 Task: Add a signature John Baker containing Best wishes for a happy National Mens Day, John Baker to email address softage.2@softage.net and add a folder Influencer outreach
Action: Mouse scrolled (589, 299) with delta (0, 0)
Screenshot: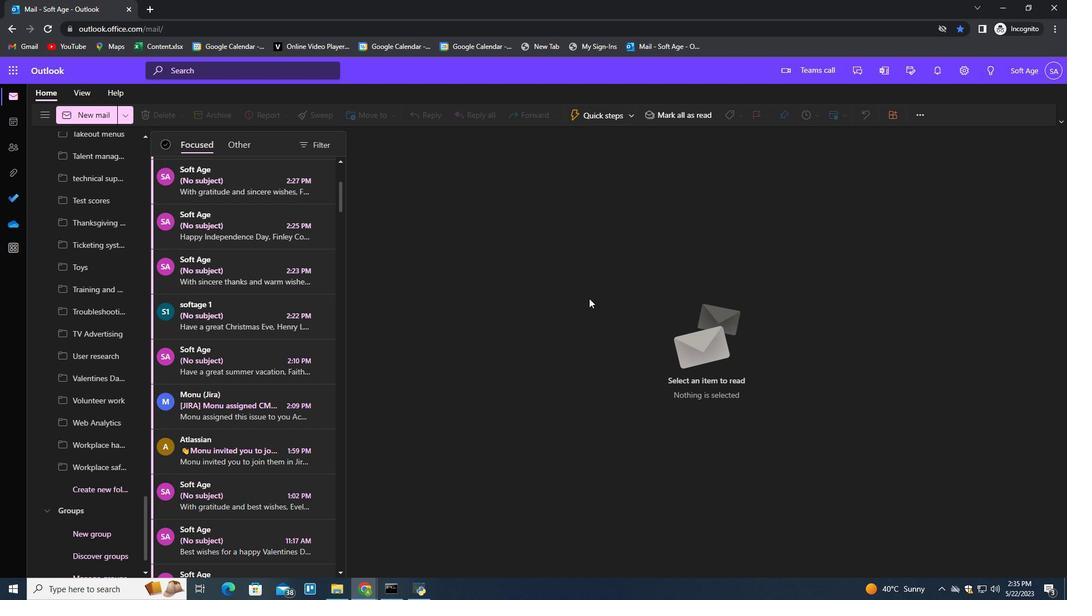 
Action: Mouse pressed left at (589, 298)
Screenshot: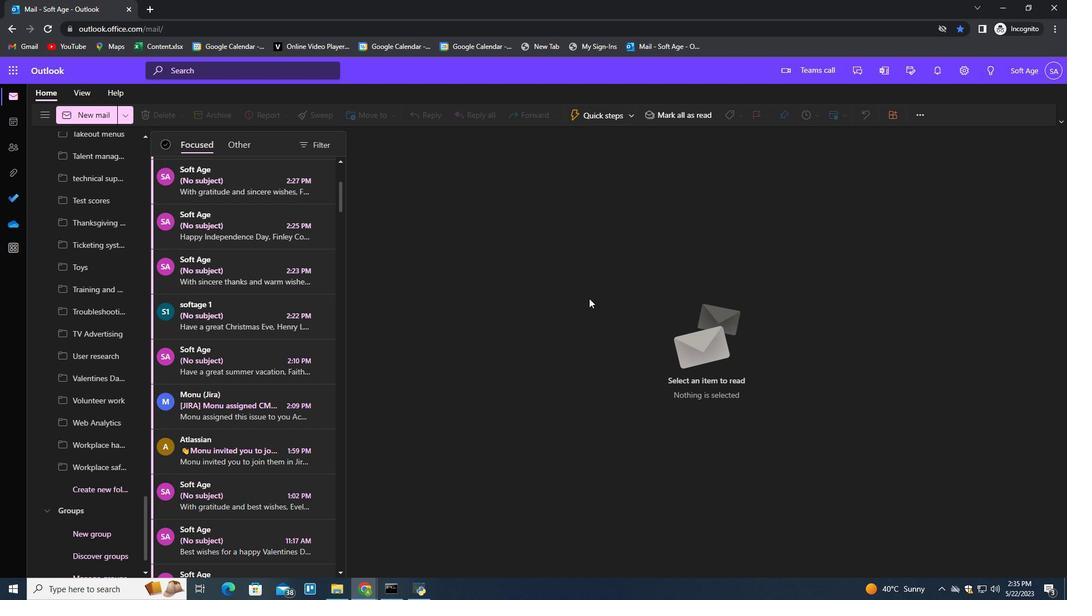 
Action: Key pressed n
Screenshot: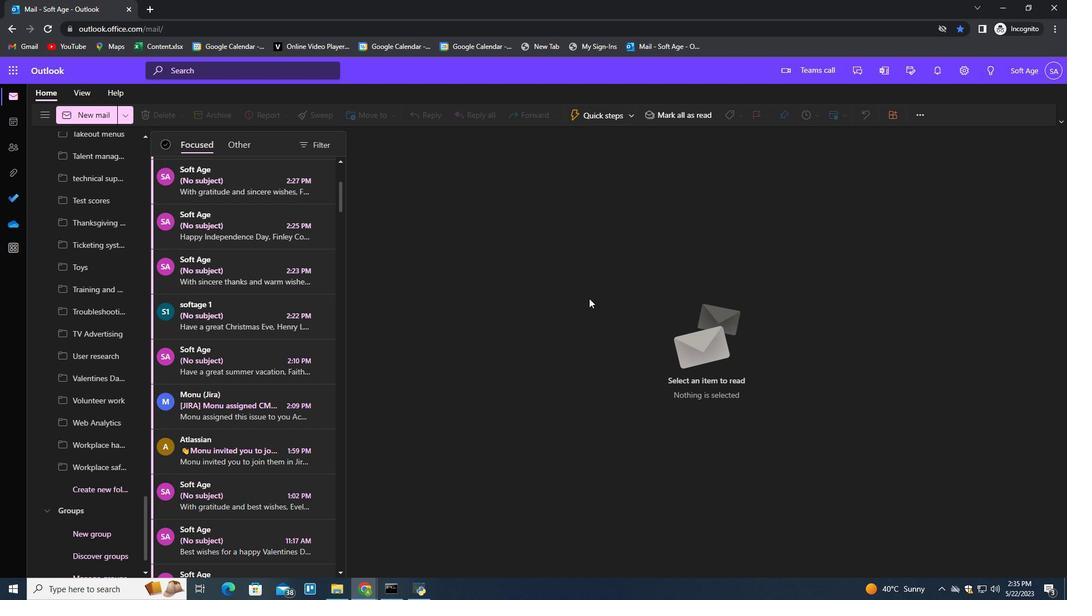 
Action: Mouse moved to (739, 117)
Screenshot: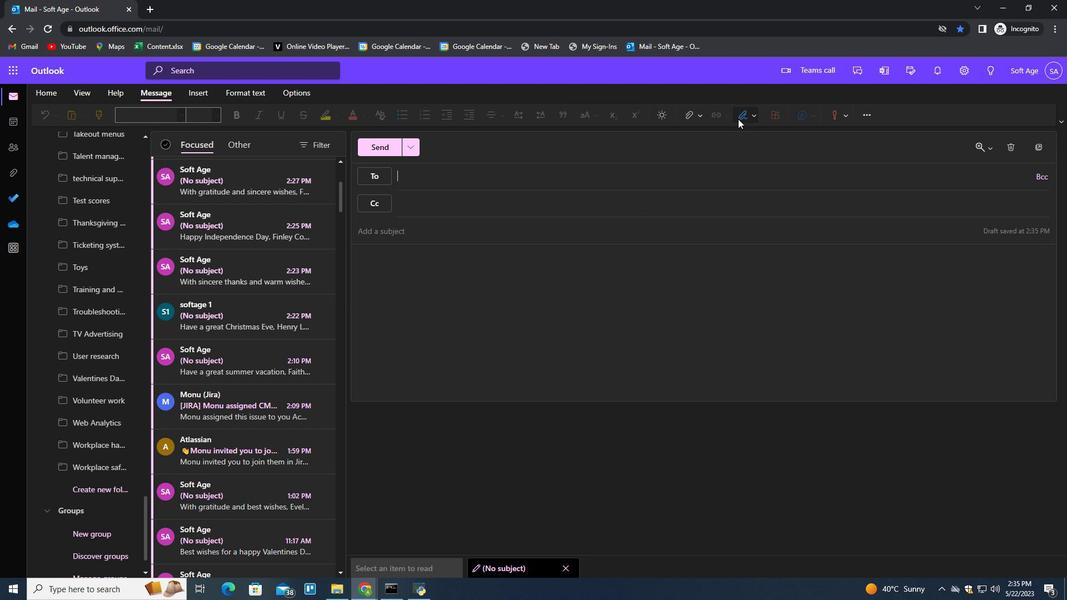 
Action: Mouse pressed left at (739, 117)
Screenshot: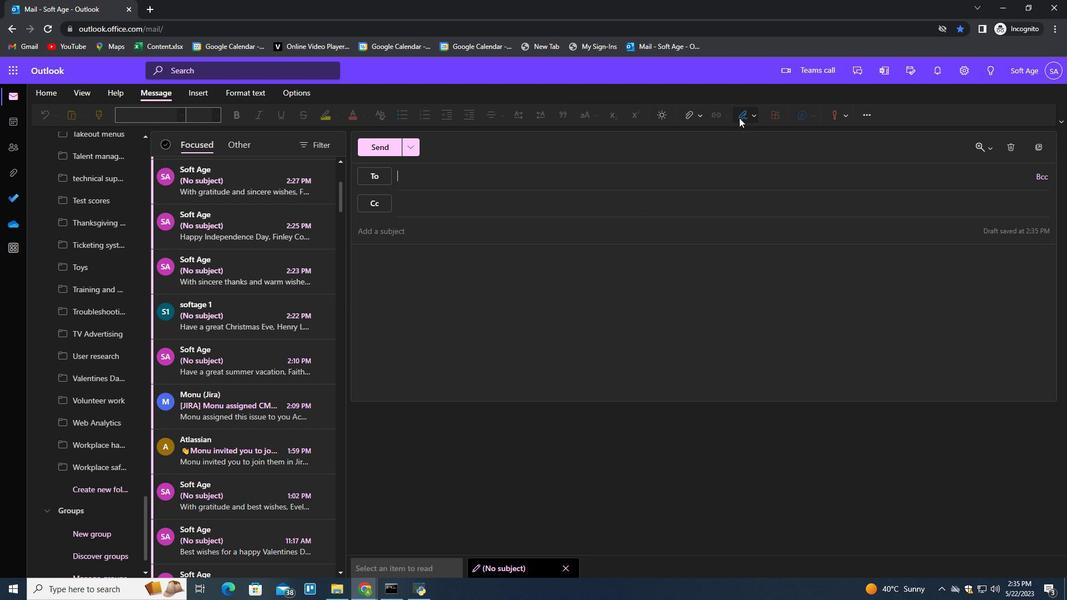 
Action: Mouse moved to (731, 161)
Screenshot: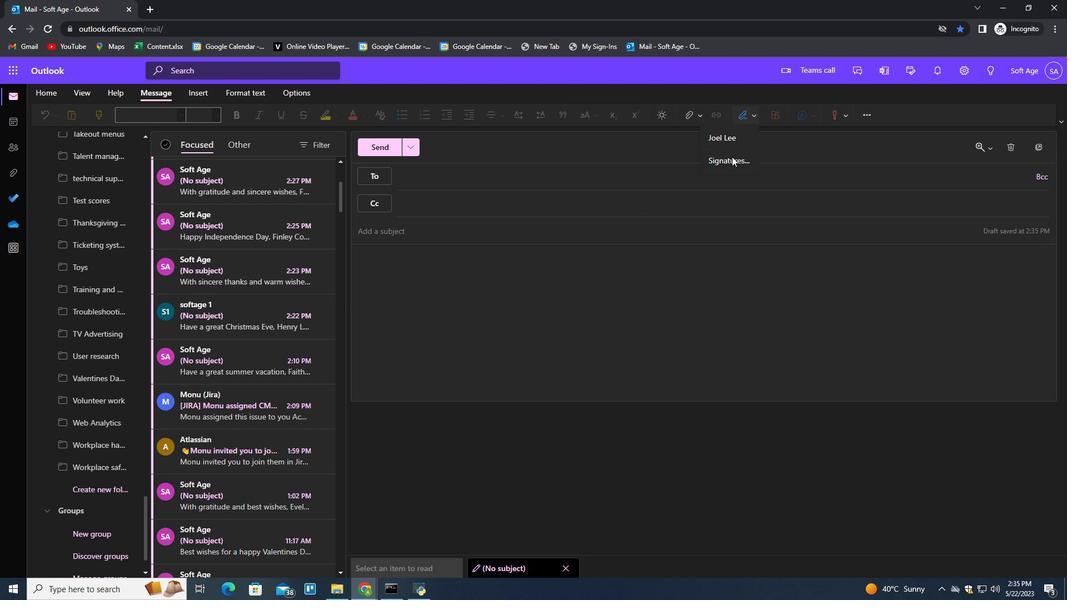 
Action: Mouse pressed left at (731, 161)
Screenshot: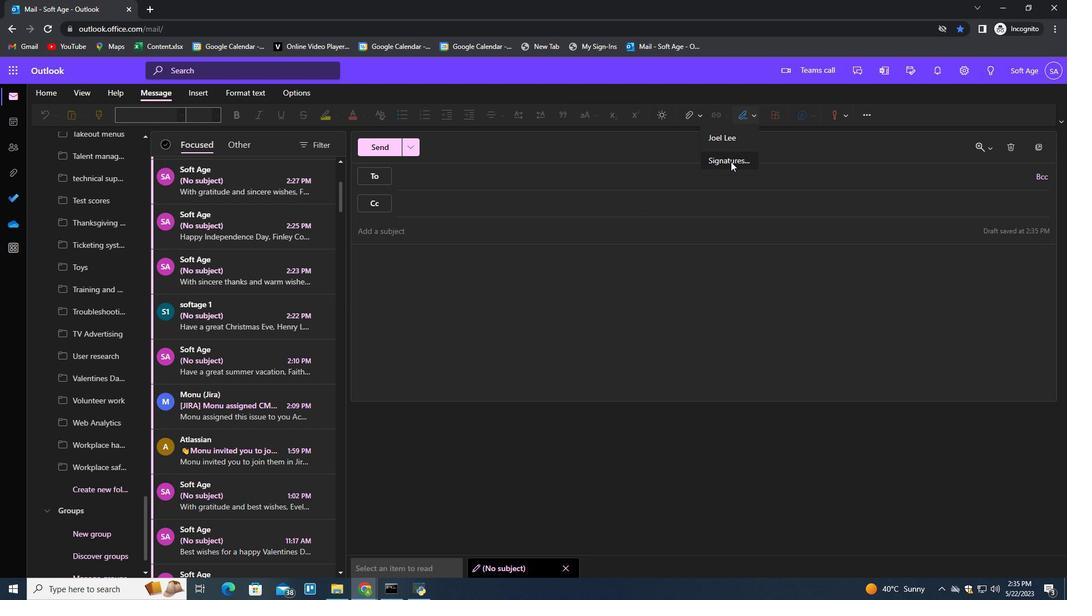 
Action: Mouse moved to (761, 201)
Screenshot: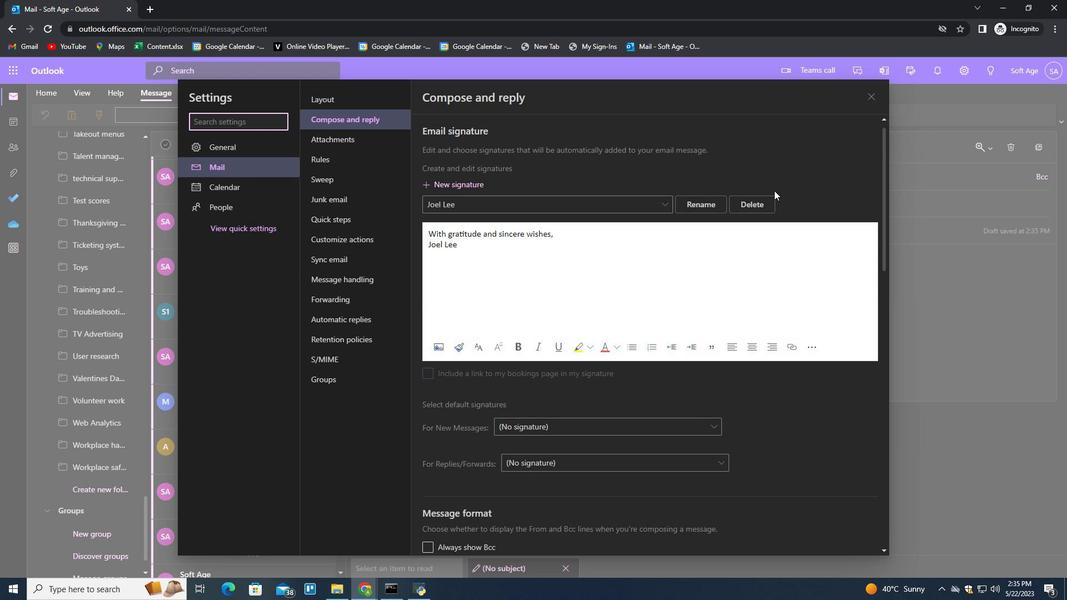 
Action: Mouse pressed left at (761, 201)
Screenshot: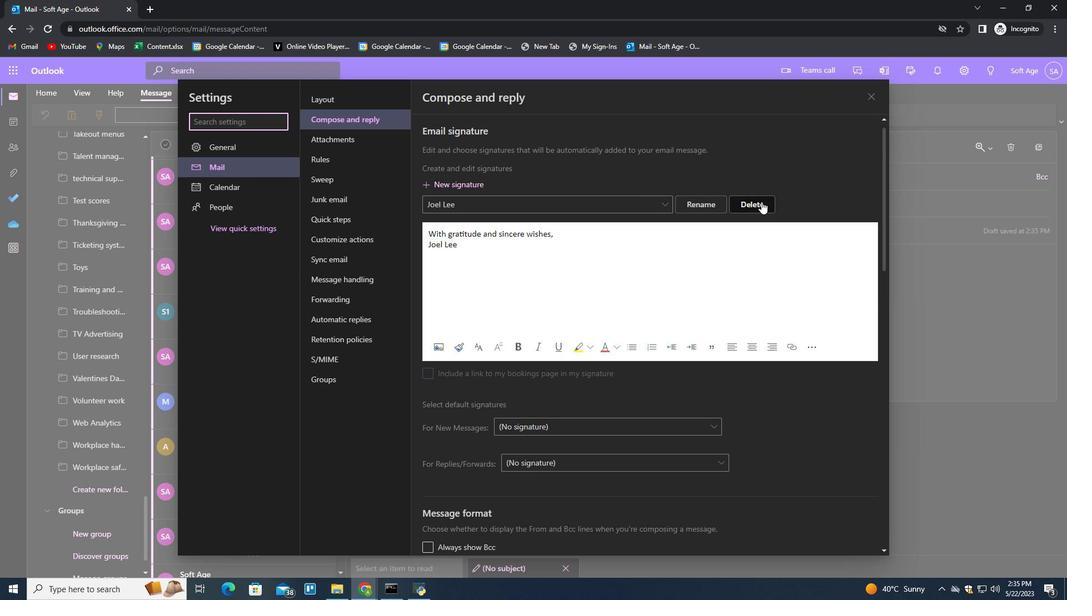 
Action: Mouse moved to (761, 202)
Screenshot: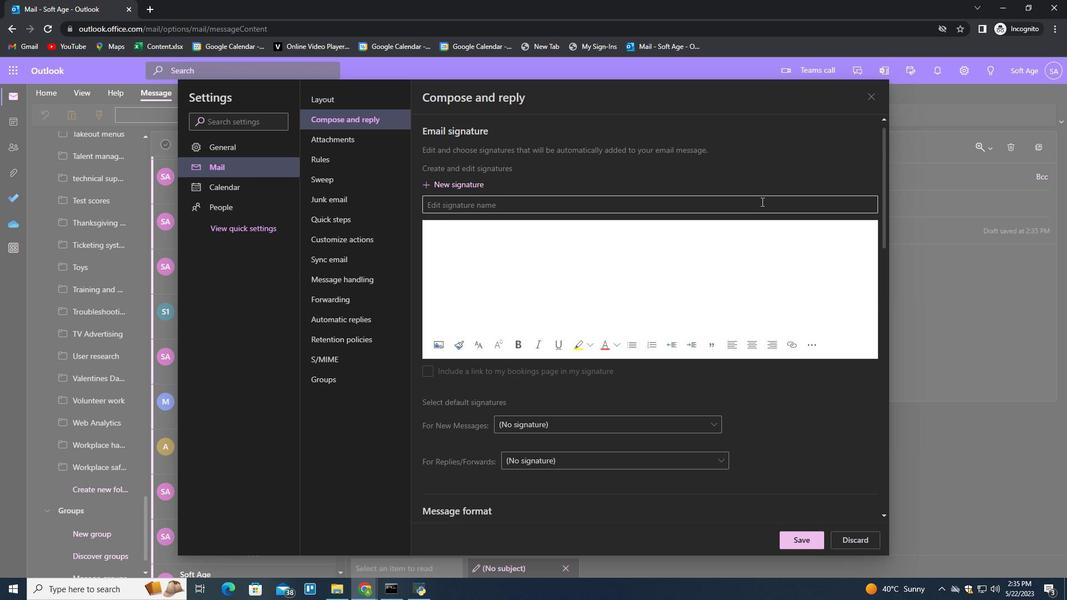 
Action: Mouse pressed left at (761, 202)
Screenshot: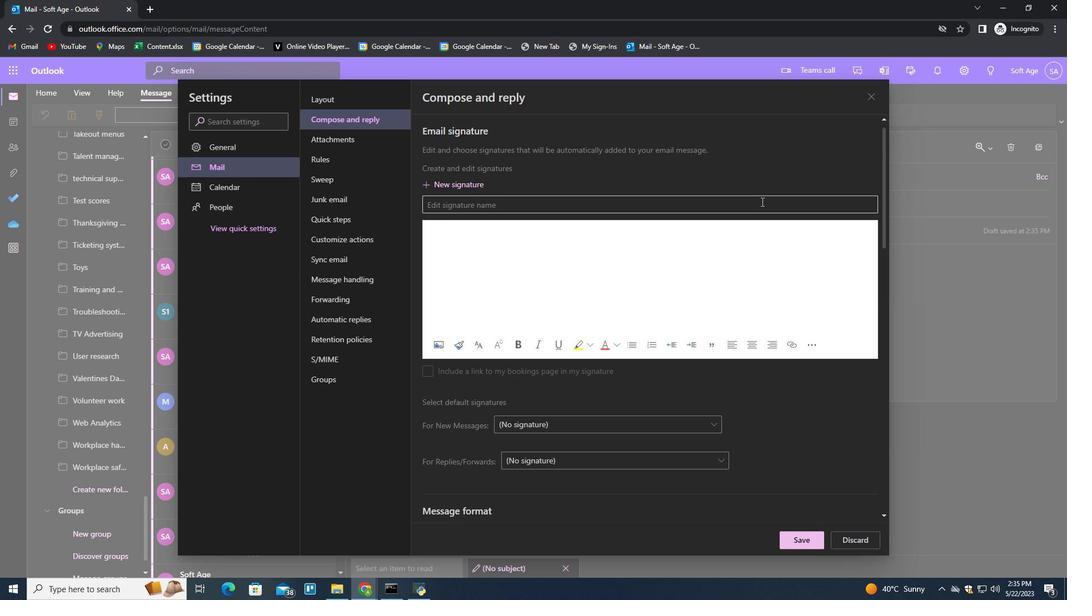 
Action: Key pressed <Key.shift>Jogn<Key.space><Key.backspace><Key.backspace><Key.backspace>hn<Key.space><Key.shift>Baker<Key.space><Key.tab><Key.shift>Best<Key.space>wishes<Key.space>for<Key.space>a<Key.space>happy<Key.space><Key.shift>nati<Key.backspace><Key.backspace><Key.backspace><Key.backspace><Key.shift>National<Key.space><Key.shift>Mens<Key.space><Key.shift>Day,<Key.shift_r><Key.enter><Key.shift><Key.shift><Key.shift><Key.shift>John<Key.space><Key.shift>Bad<Key.backspace>ker
Screenshot: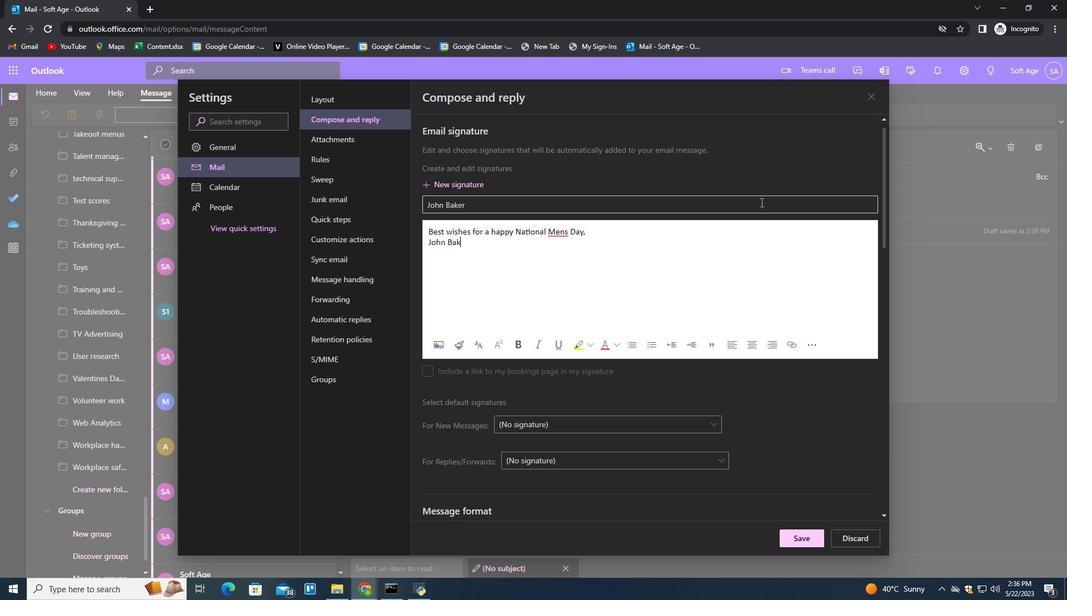 
Action: Mouse moved to (802, 532)
Screenshot: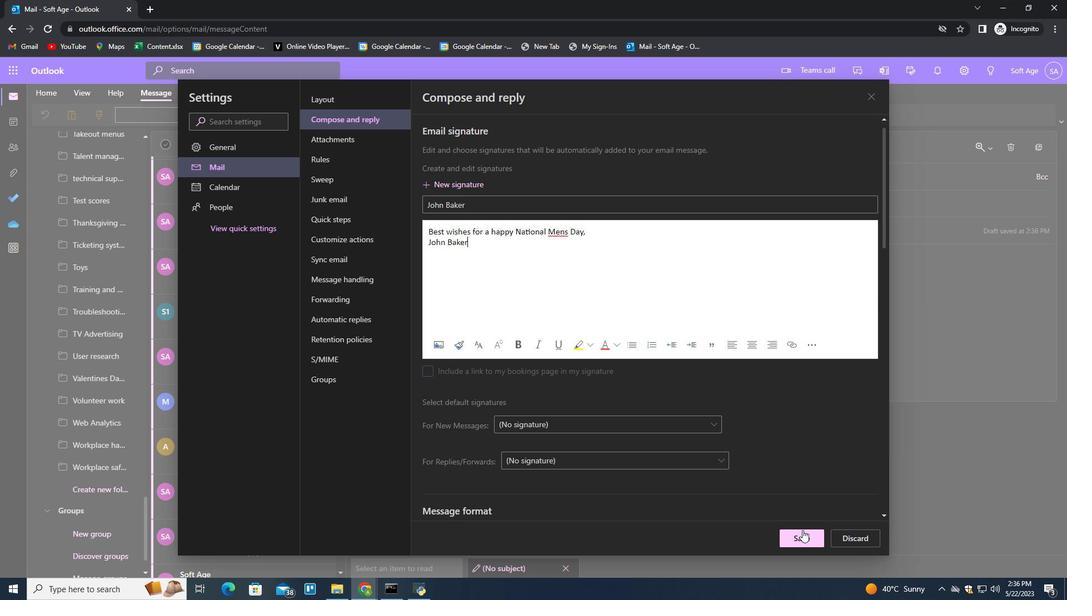 
Action: Mouse pressed left at (802, 532)
Screenshot: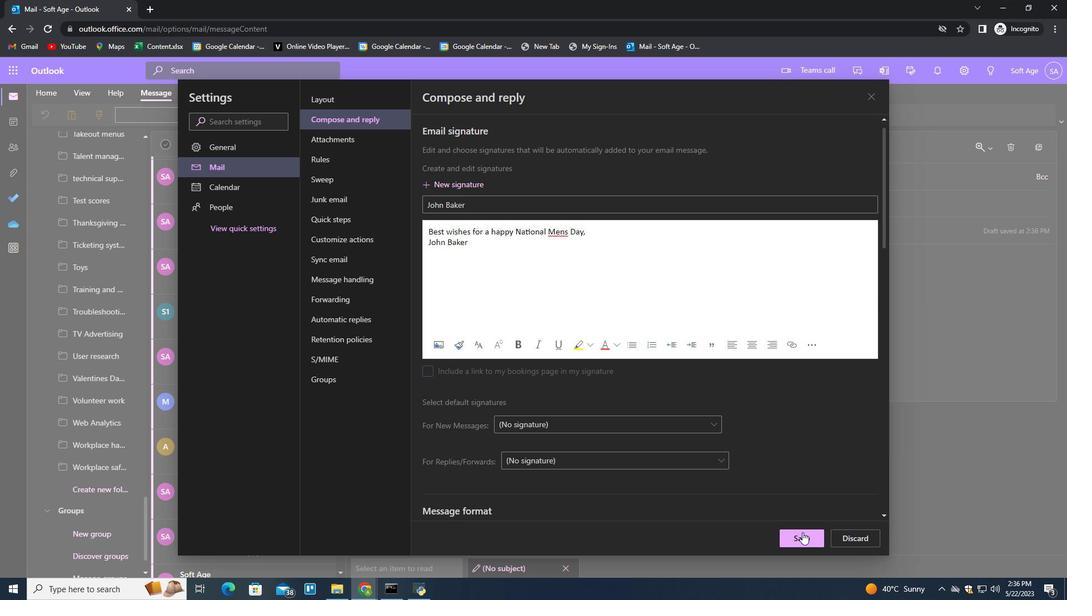 
Action: Mouse moved to (956, 263)
Screenshot: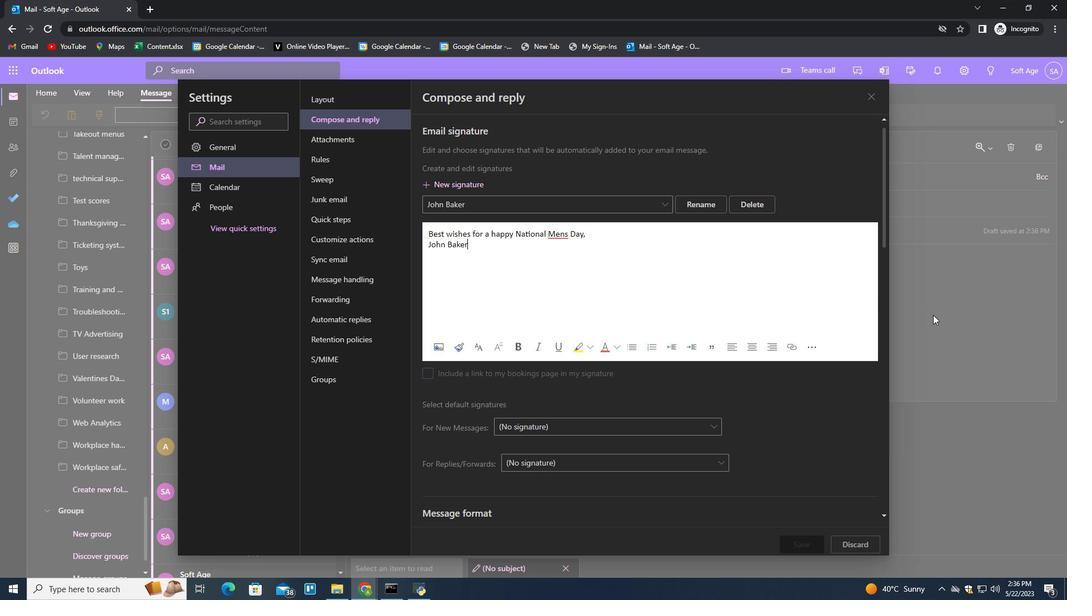 
Action: Mouse pressed left at (956, 263)
Screenshot: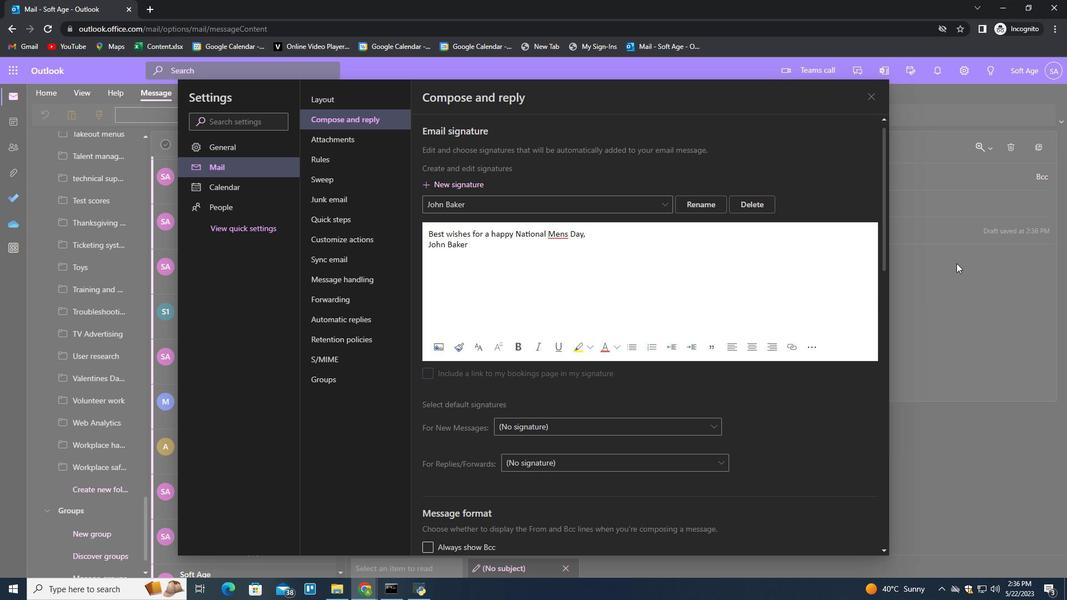 
Action: Mouse moved to (748, 118)
Screenshot: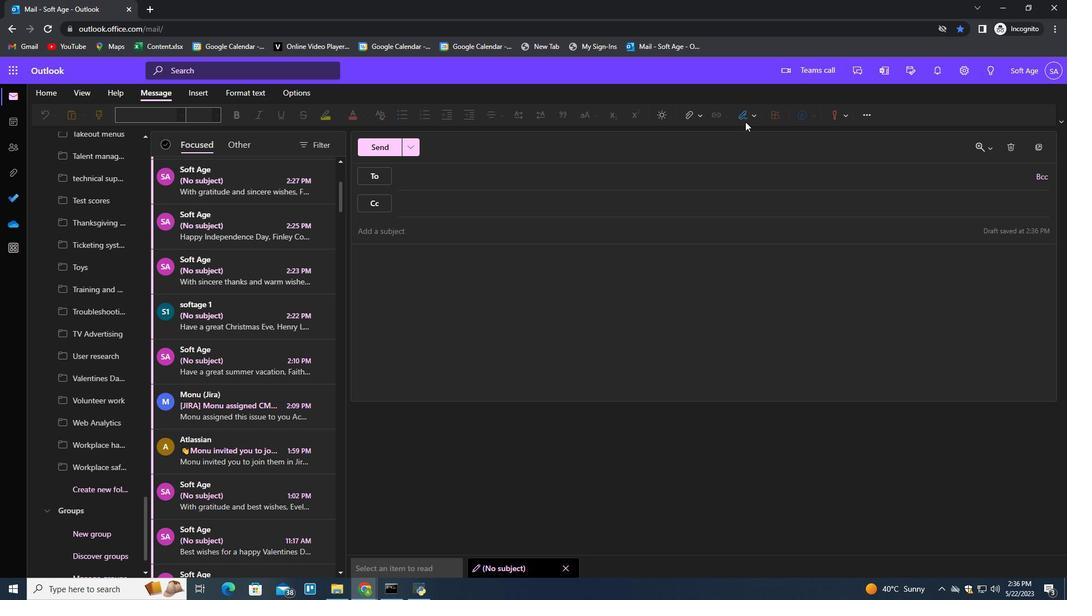 
Action: Mouse pressed left at (748, 118)
Screenshot: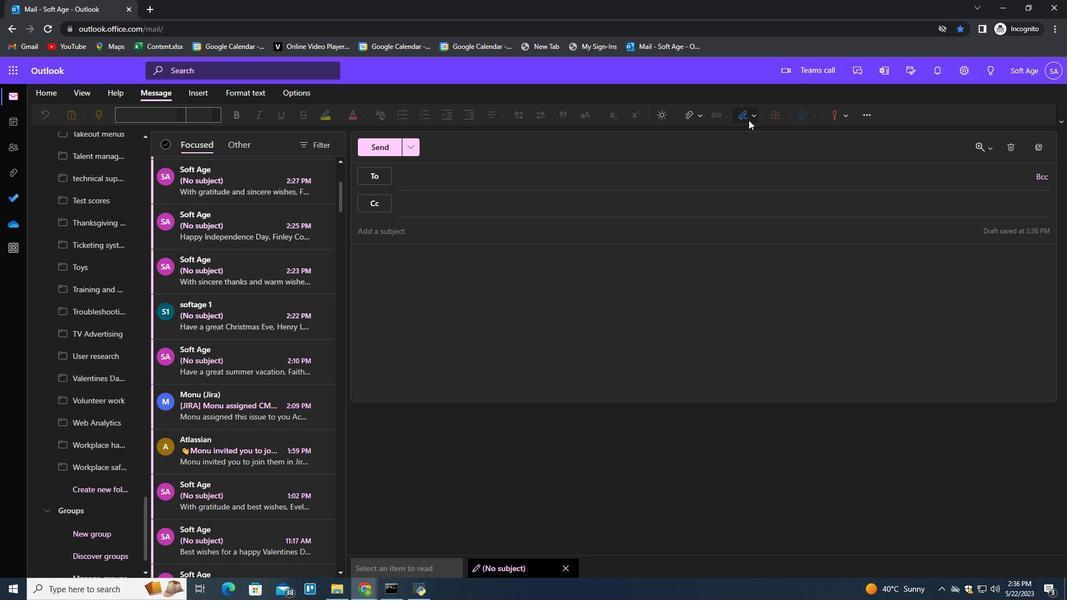 
Action: Mouse moved to (727, 137)
Screenshot: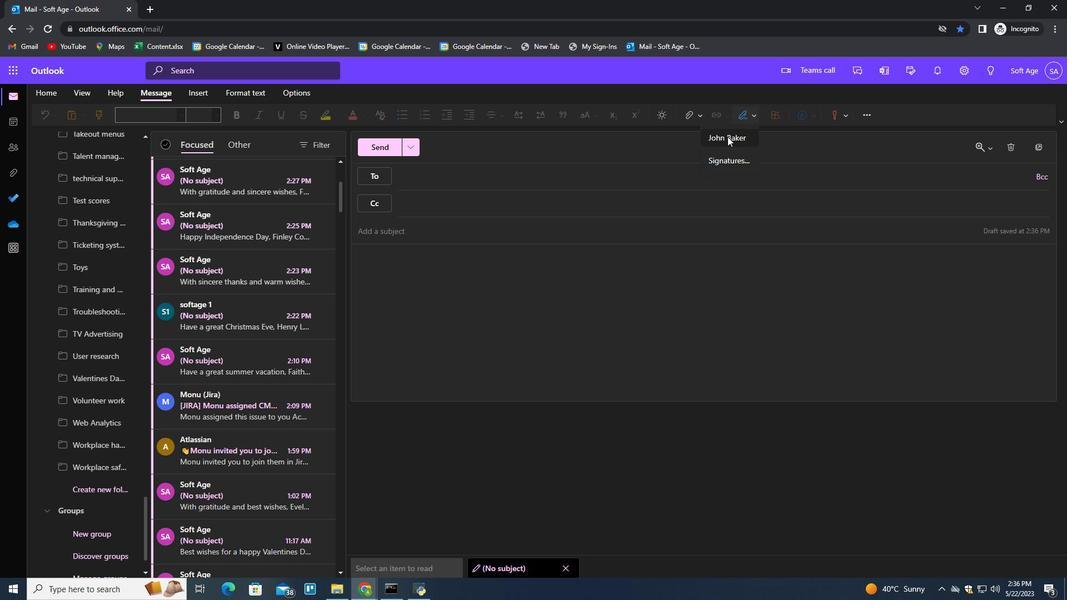 
Action: Mouse pressed left at (727, 137)
Screenshot: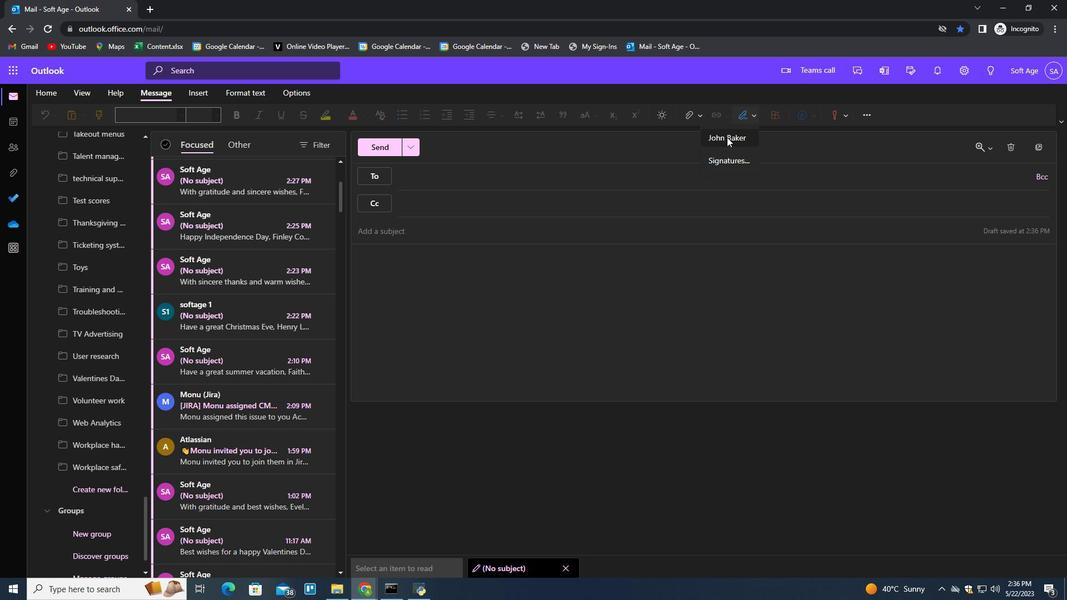 
Action: Mouse moved to (441, 177)
Screenshot: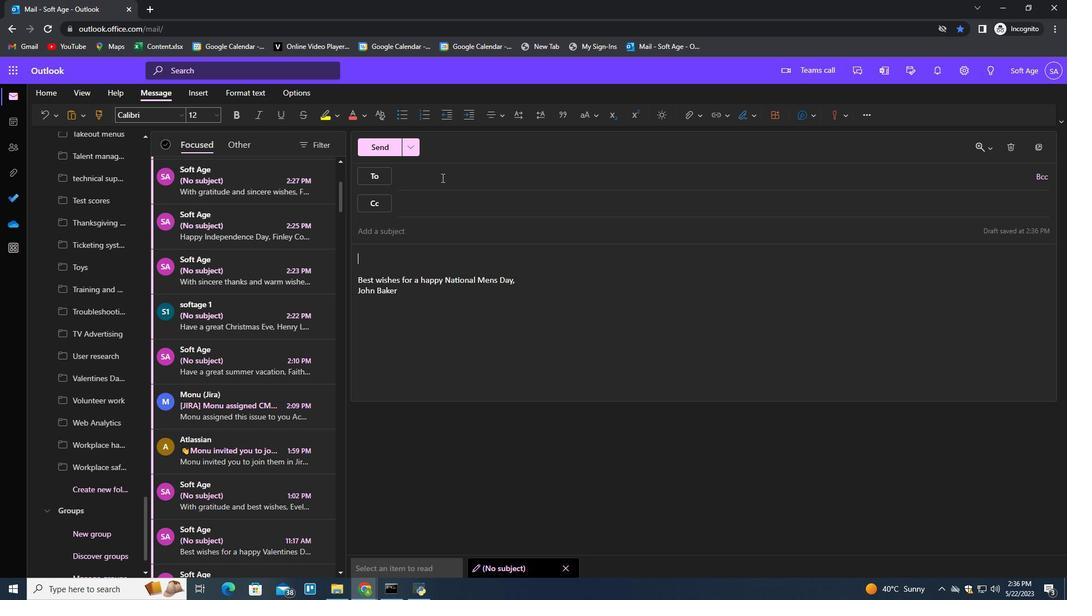 
Action: Mouse pressed left at (441, 177)
Screenshot: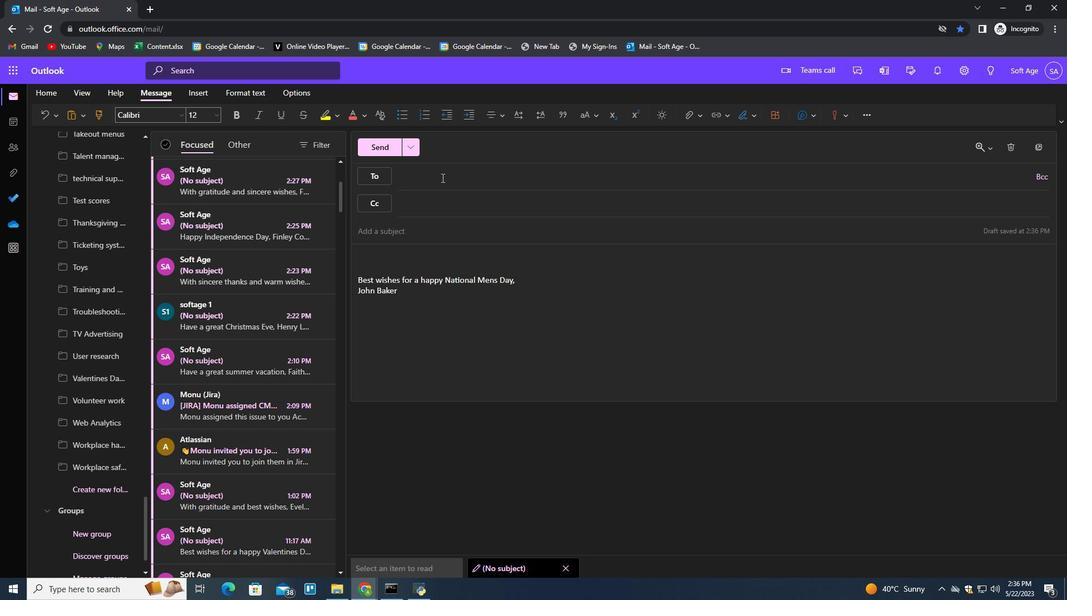 
Action: Key pressed softge<Key.backspace><Key.backspace>age.2<Key.shift>@softage.net<Key.enter>
Screenshot: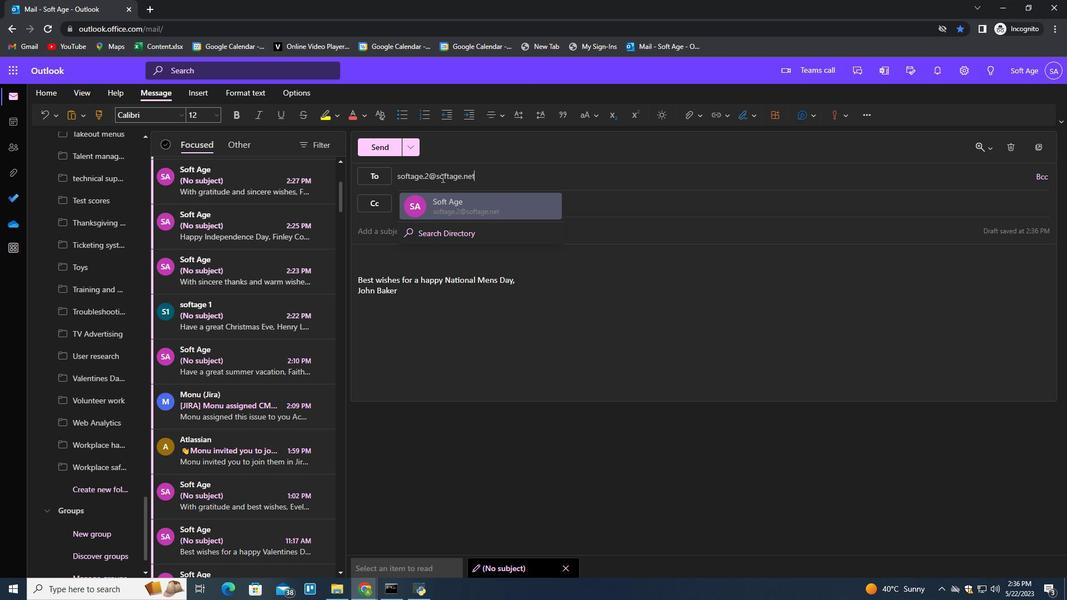 
Action: Mouse moved to (102, 485)
Screenshot: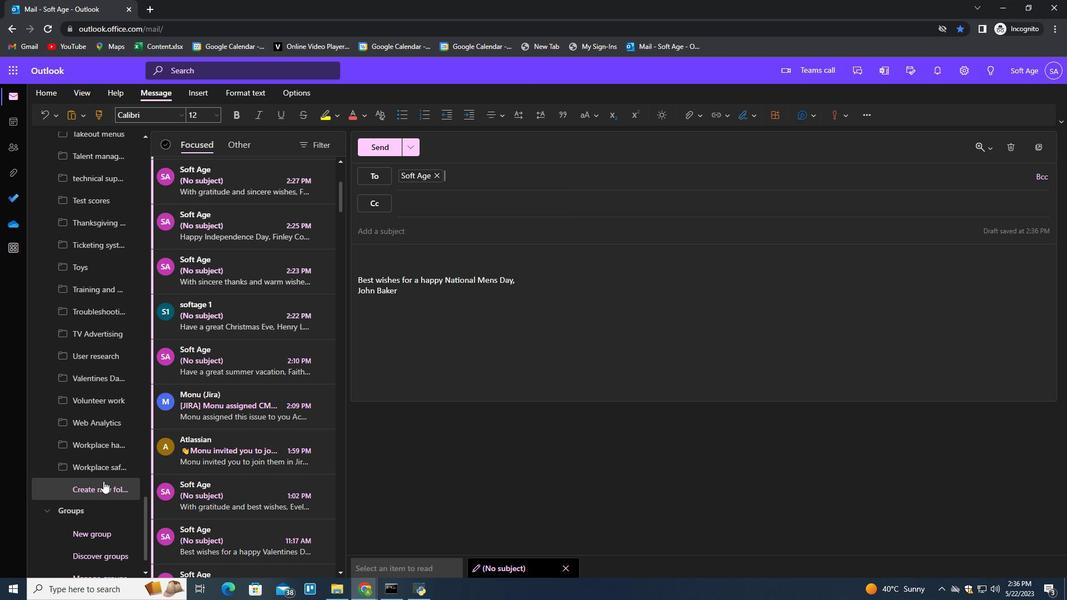 
Action: Mouse pressed left at (102, 485)
Screenshot: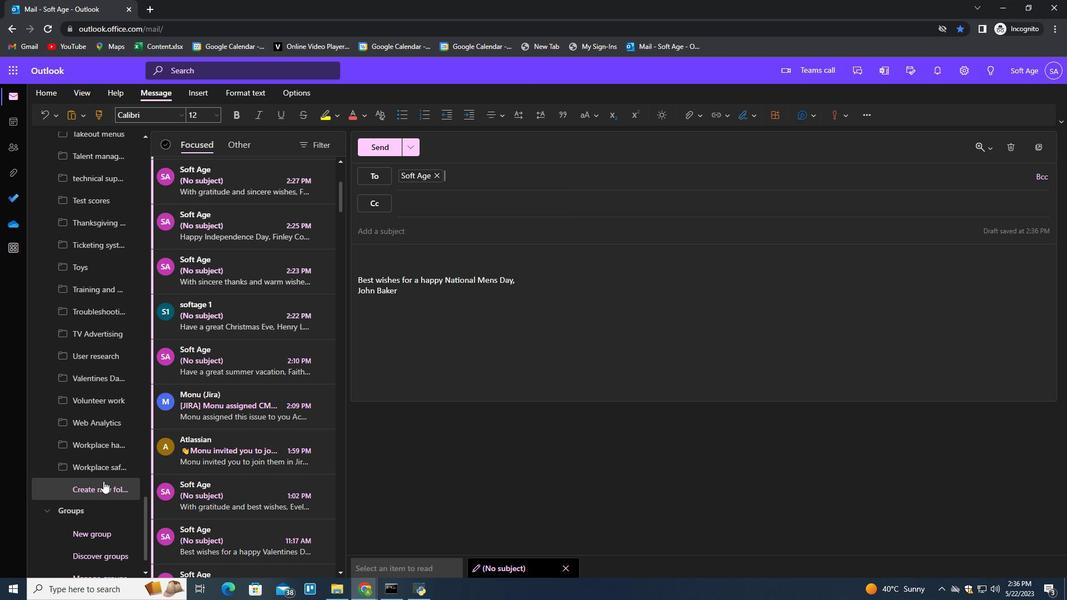 
Action: Key pressed <Key.shift>Influencer<Key.space>outreach<Key.enter>
Screenshot: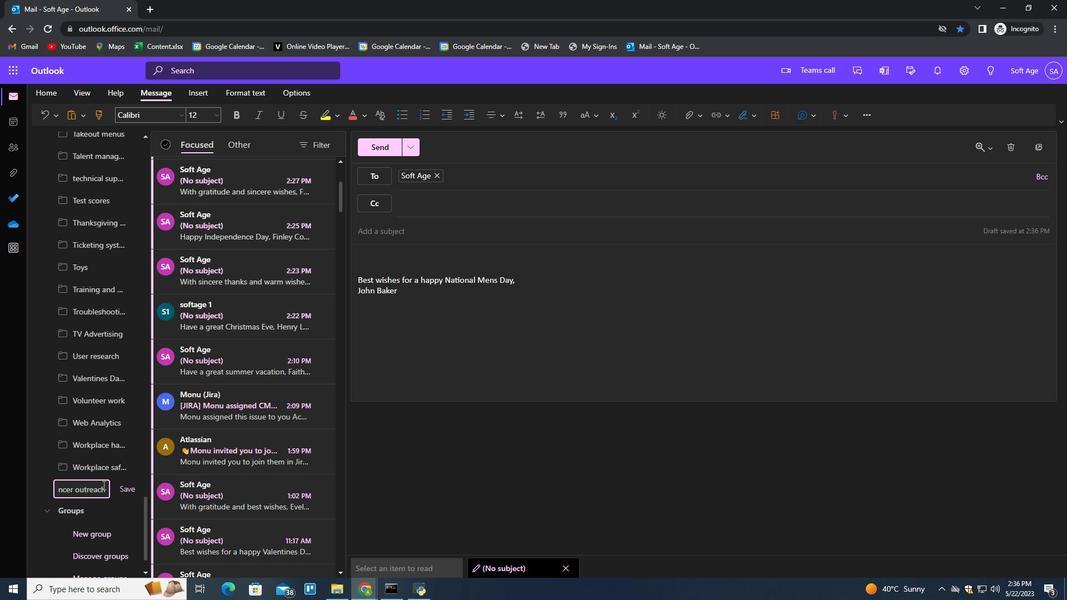 
